 Task: Create a section Dash Derby and in the section, add a milestone Distributed Denial of Service (DDoS) Mitigation in the project AgileRevolution
Action: Mouse moved to (99, 304)
Screenshot: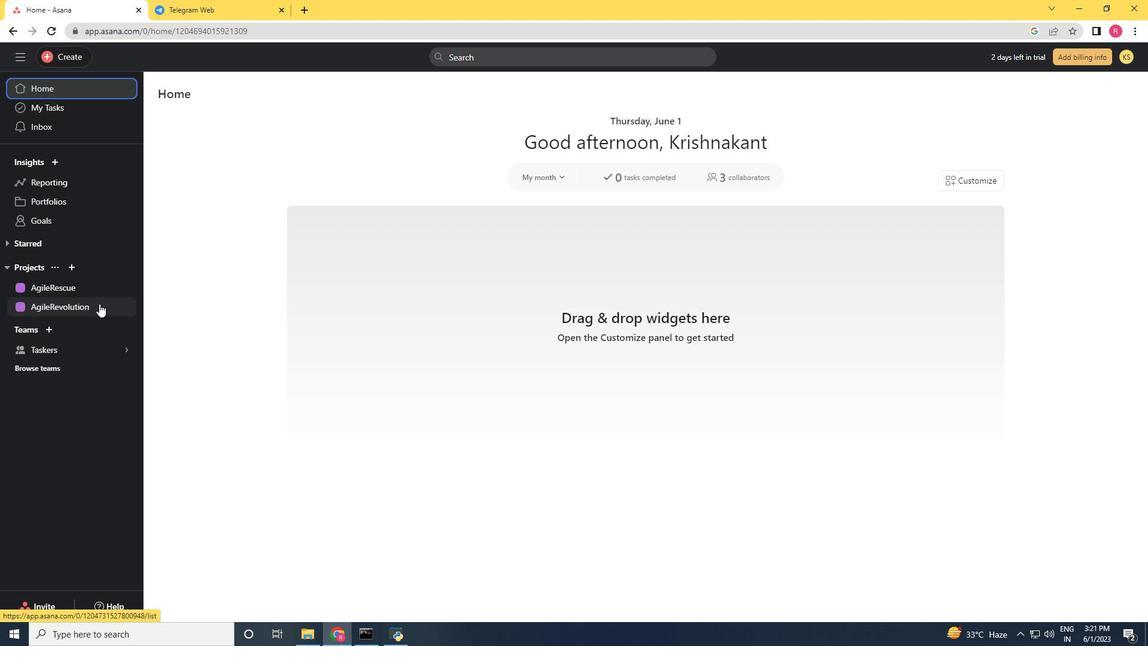 
Action: Mouse pressed left at (99, 304)
Screenshot: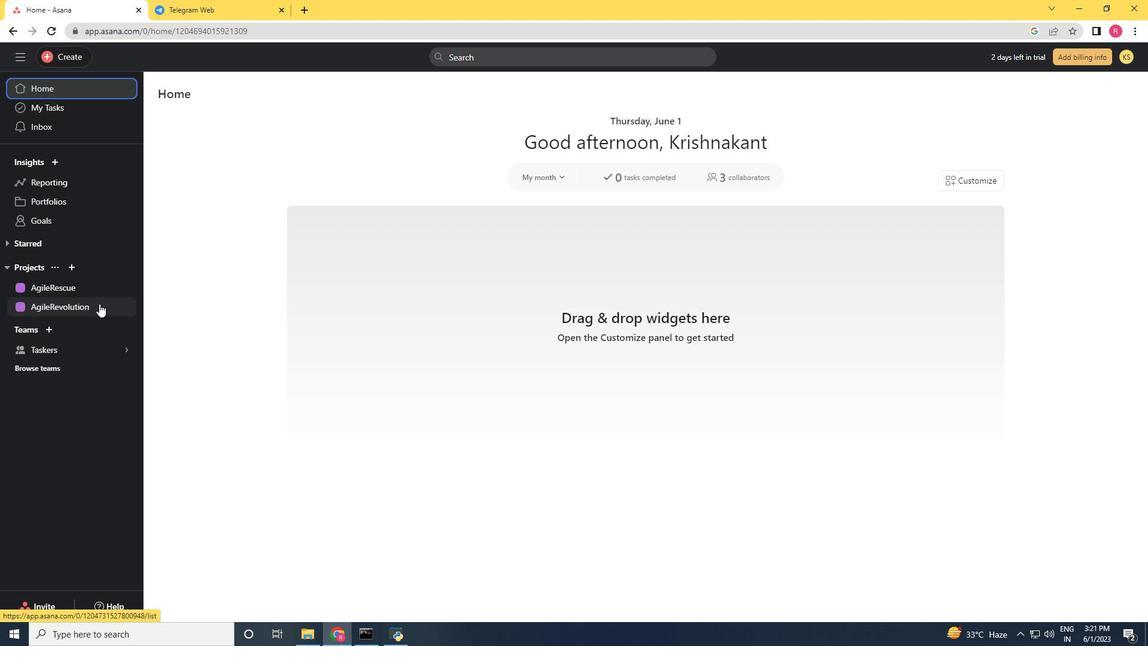 
Action: Mouse moved to (206, 415)
Screenshot: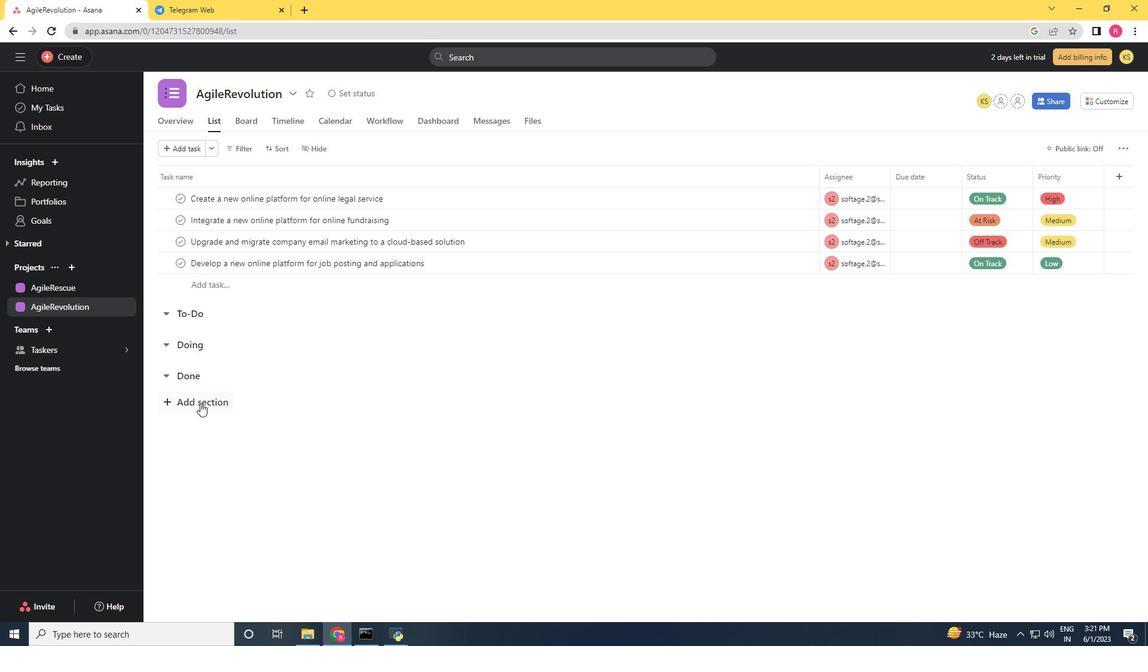 
Action: Mouse pressed left at (206, 415)
Screenshot: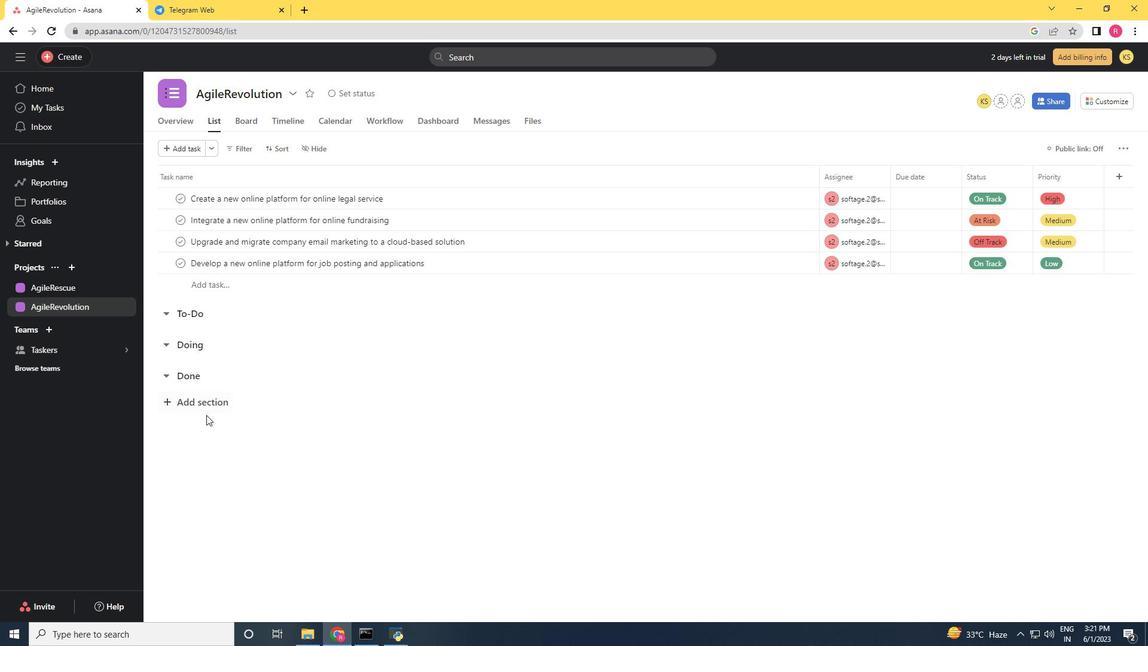 
Action: Mouse moved to (206, 405)
Screenshot: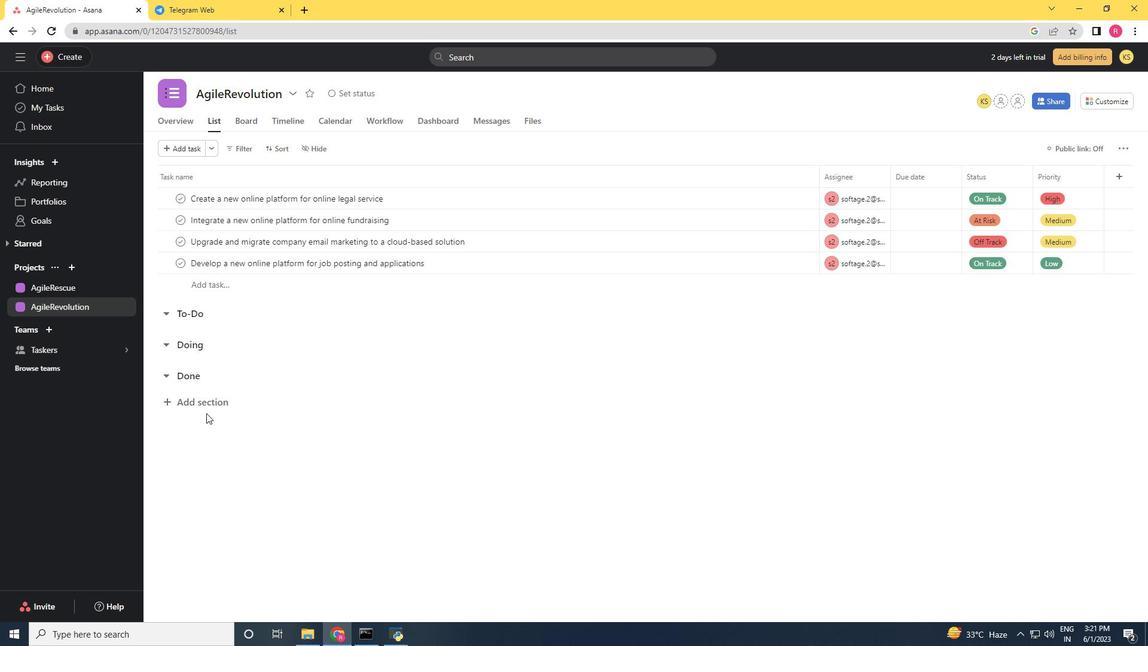 
Action: Mouse pressed left at (206, 405)
Screenshot: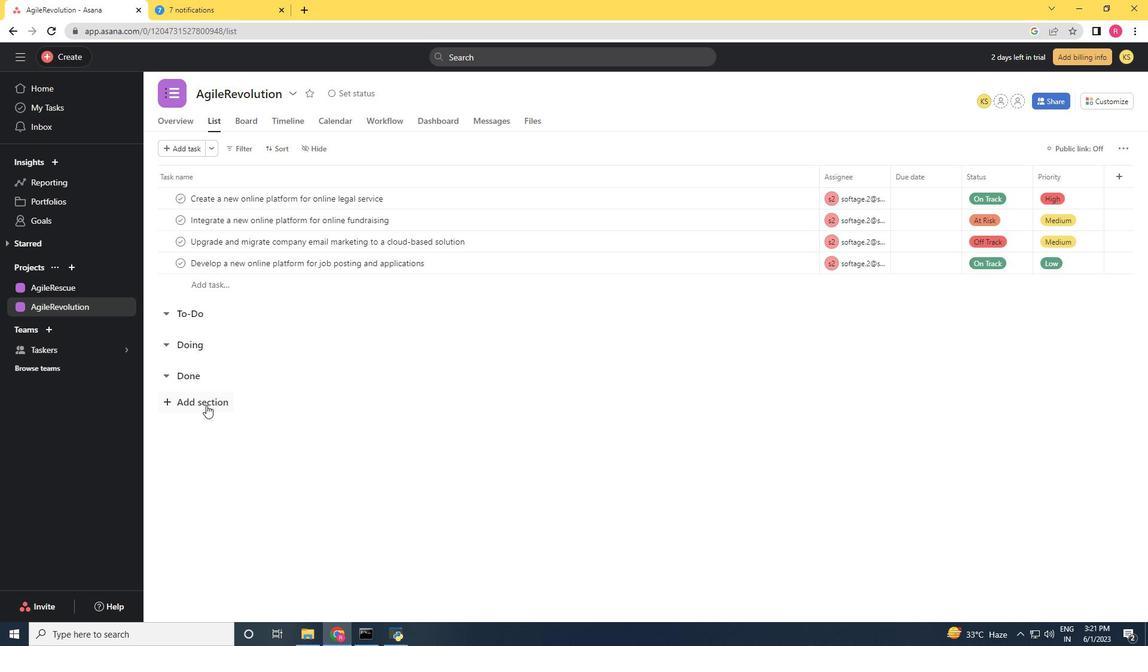 
Action: Mouse moved to (76, 491)
Screenshot: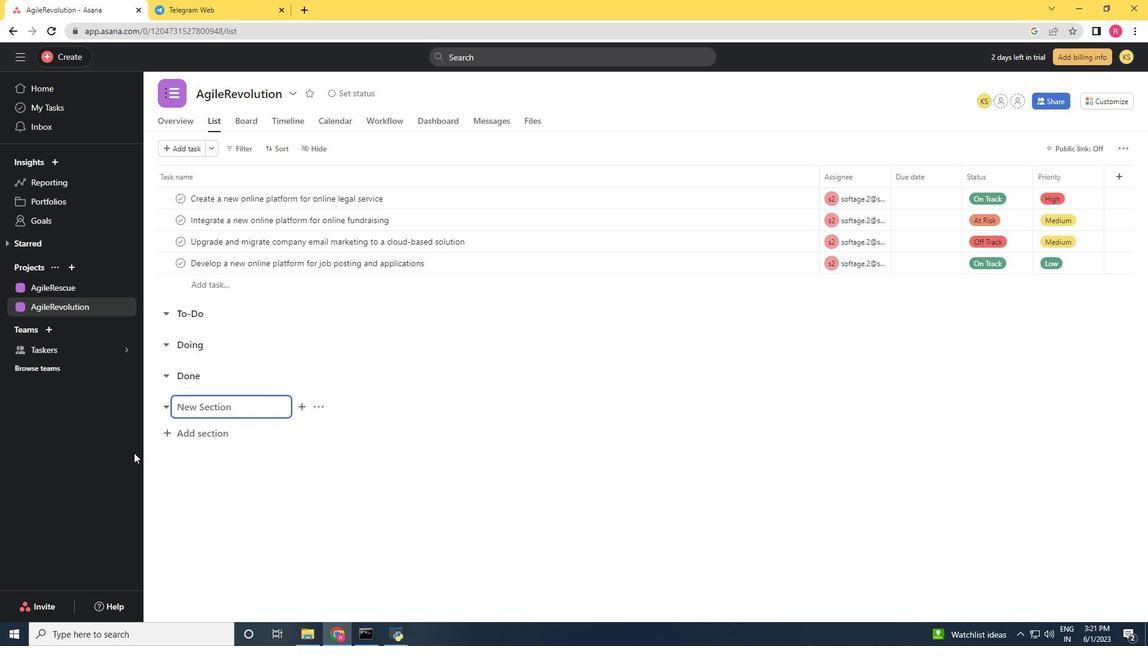 
Action: Key pressed <Key.shift>Dash<Key.space><Key.shift><Key.shift><Key.shift><Key.shift><Key.shift><Key.shift><Key.shift><Key.shift><Key.shift><Key.shift><Key.shift><Key.shift>Derby<Key.enter><Key.shift>Distributed<Key.space><Key.shift>Denial<Key.space>of<Key.space>service<Key.space><Key.shift_r><Key.shift_r><Key.shift_r><Key.shift_r><Key.shift_r>(DDo<Key.shift_r>S<Key.shift_r><Key.shift_r><Key.shift_r><Key.shift_r><Key.shift_r>)<Key.space><Key.shift>Mig<Key.backspace><Key.backspace>itigation
Screenshot: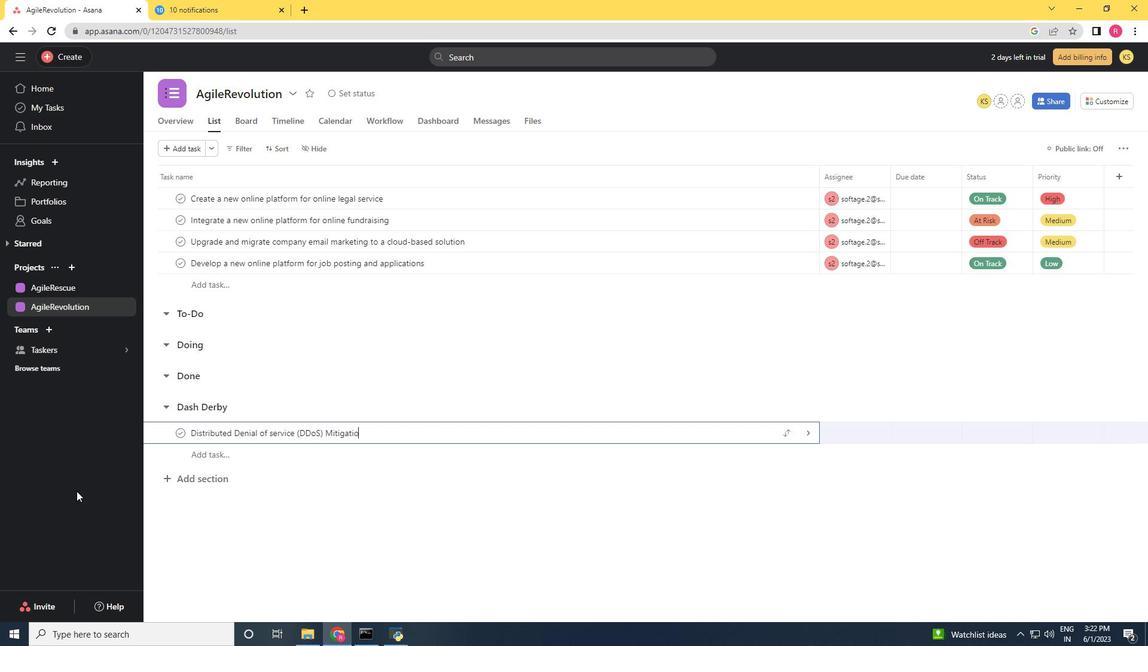 
Action: Mouse moved to (403, 428)
Screenshot: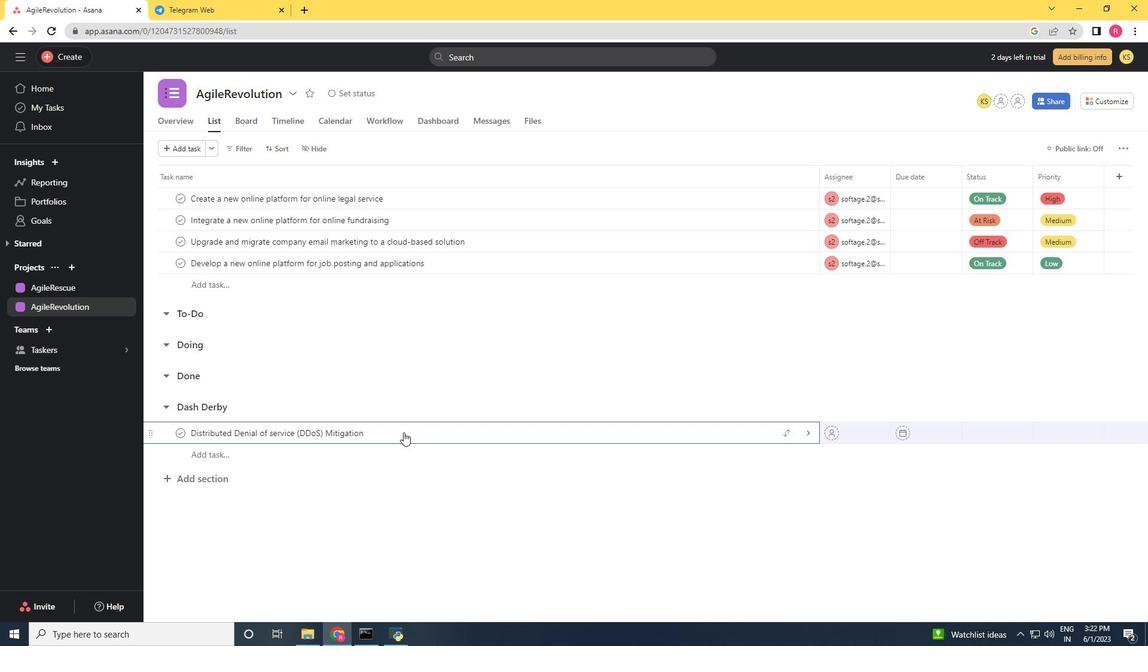 
Action: Mouse pressed right at (403, 428)
Screenshot: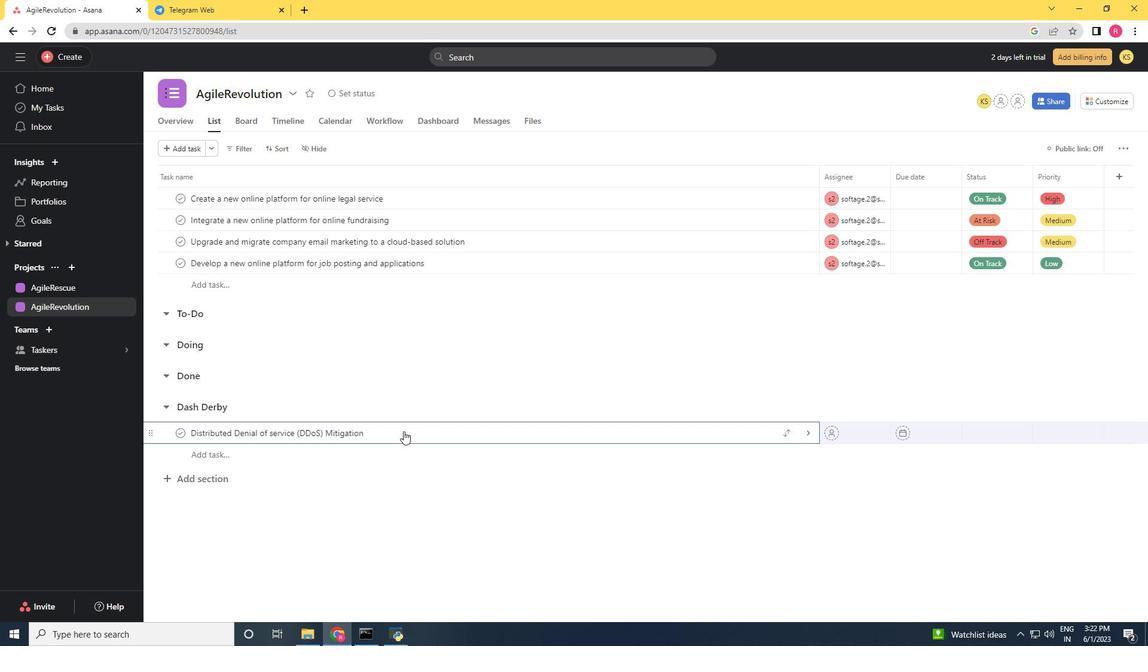 
Action: Mouse moved to (462, 372)
Screenshot: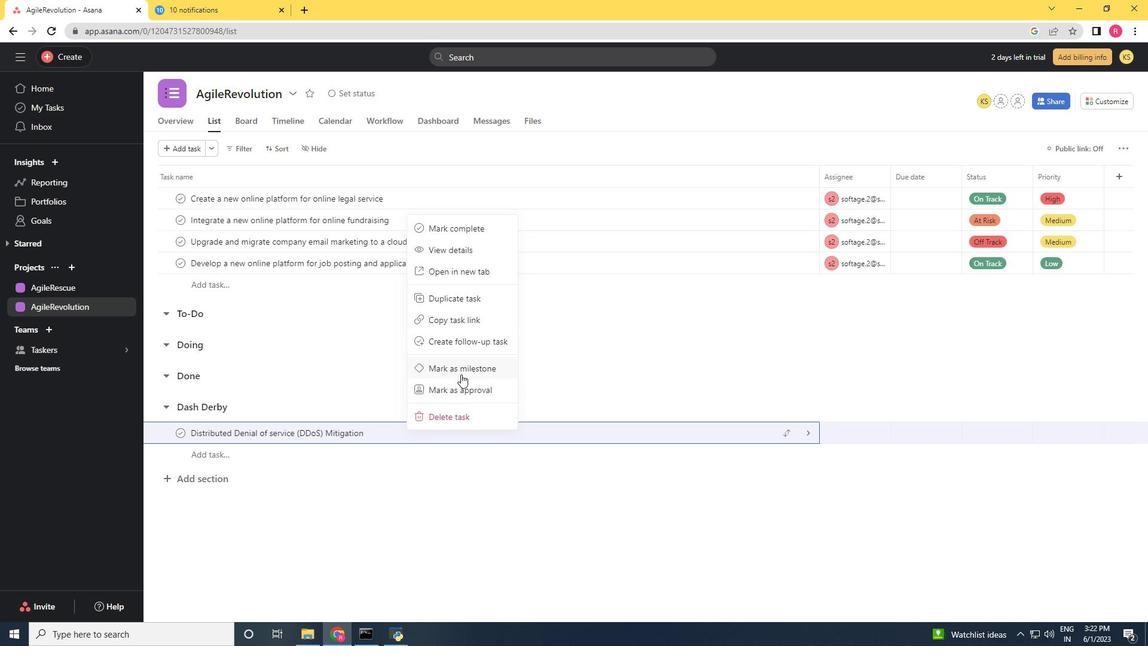 
Action: Mouse pressed left at (462, 372)
Screenshot: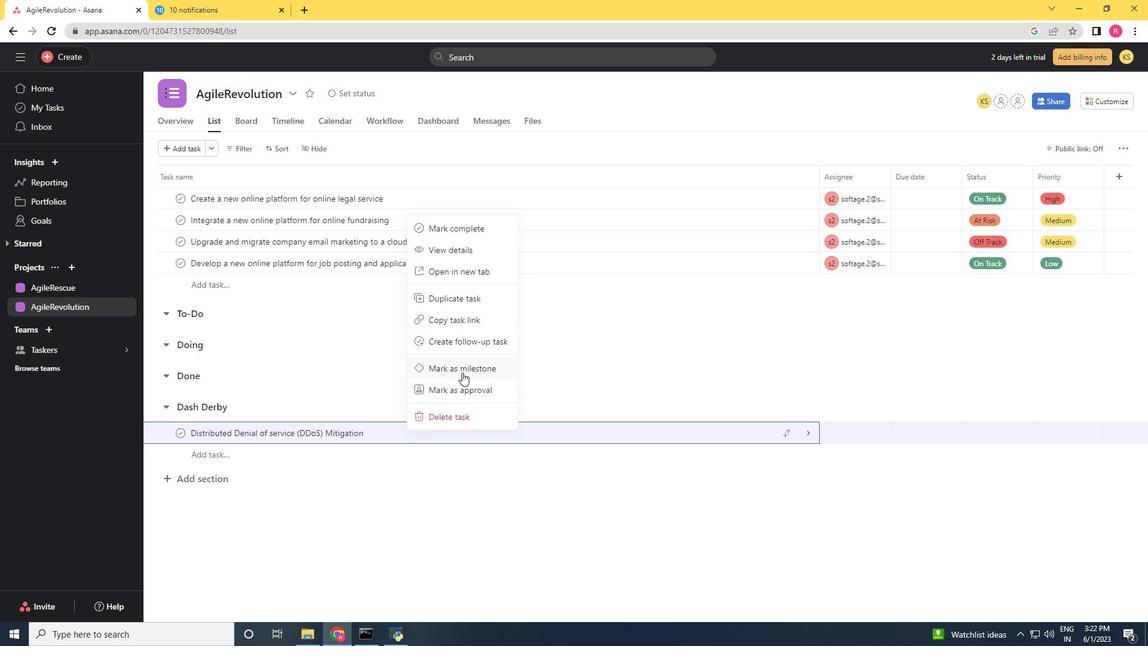 
Action: Mouse moved to (354, 425)
Screenshot: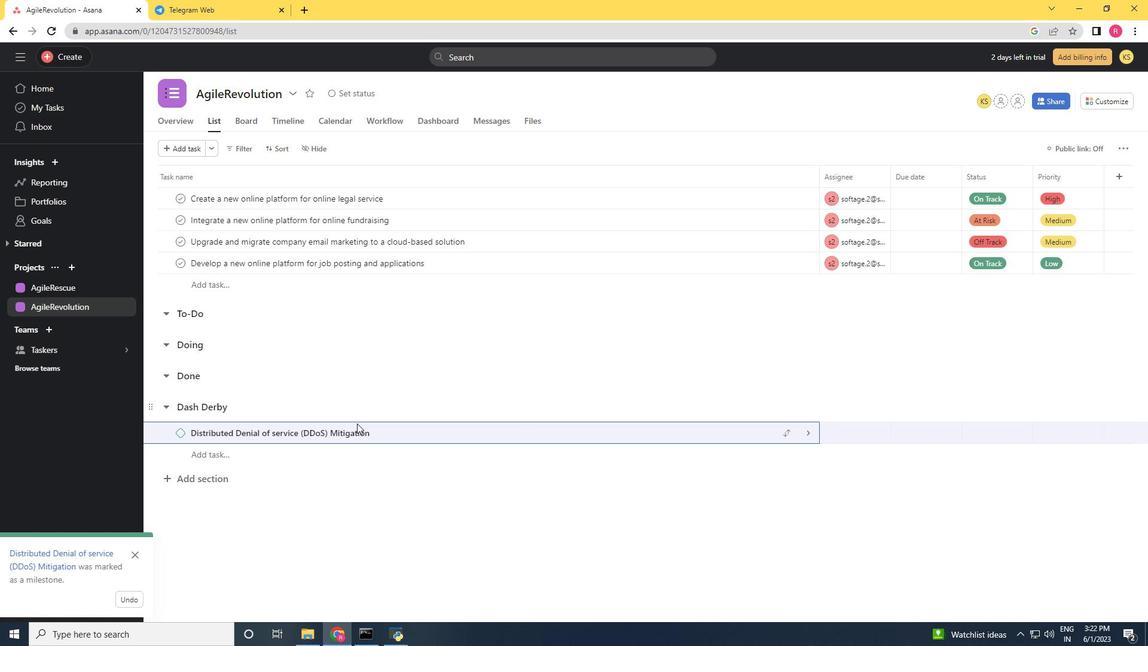 
